 Task: Create a rule from the Agile list, Priority changed -> Complete task in the project ArchBridge if Priority Cleared then Complete Task
Action: Mouse moved to (1009, 92)
Screenshot: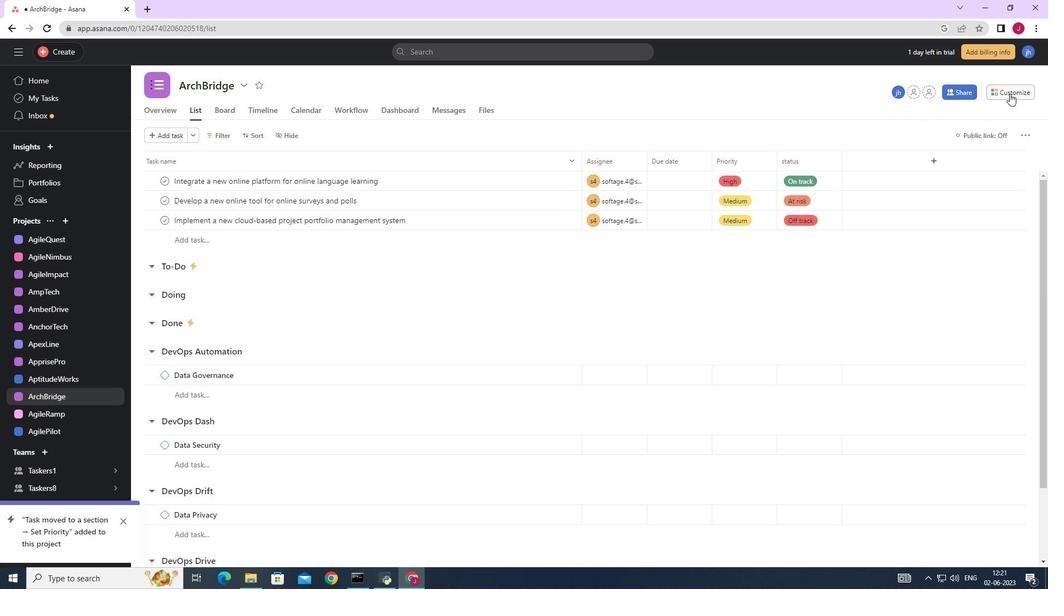 
Action: Mouse pressed left at (1009, 92)
Screenshot: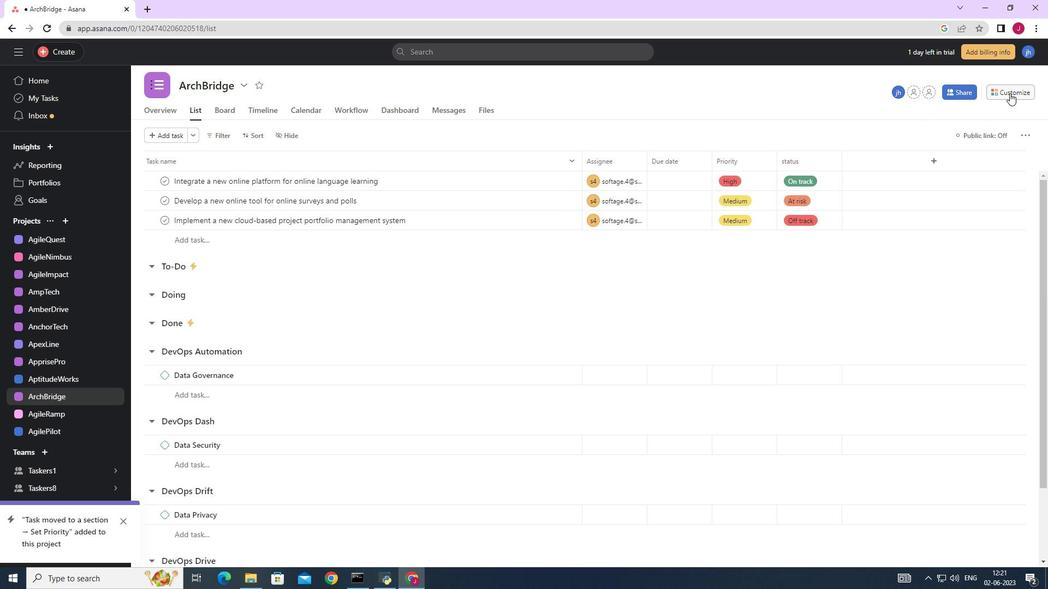 
Action: Mouse moved to (816, 231)
Screenshot: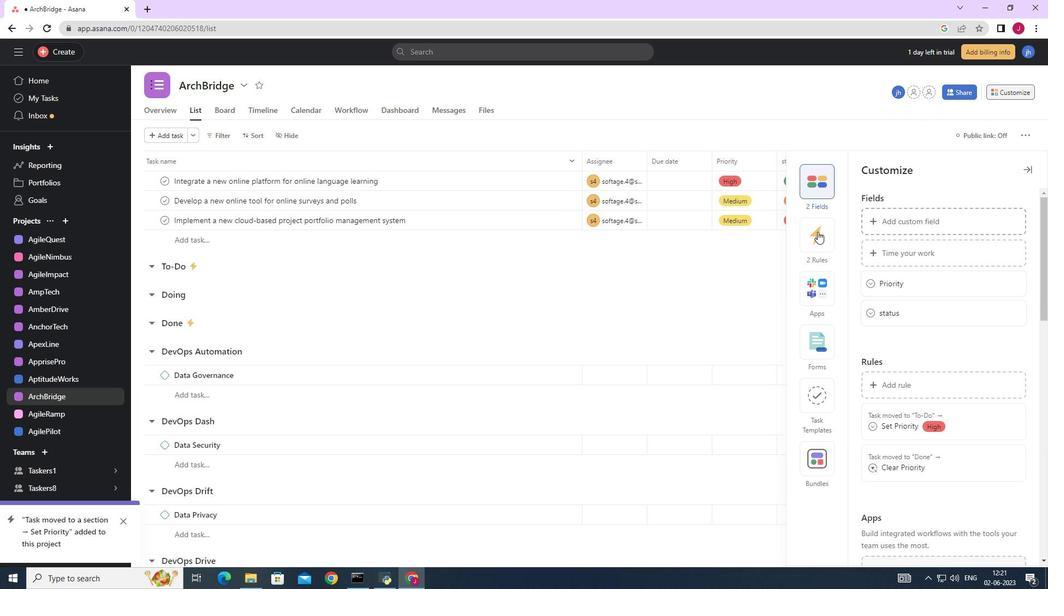 
Action: Mouse pressed left at (816, 231)
Screenshot: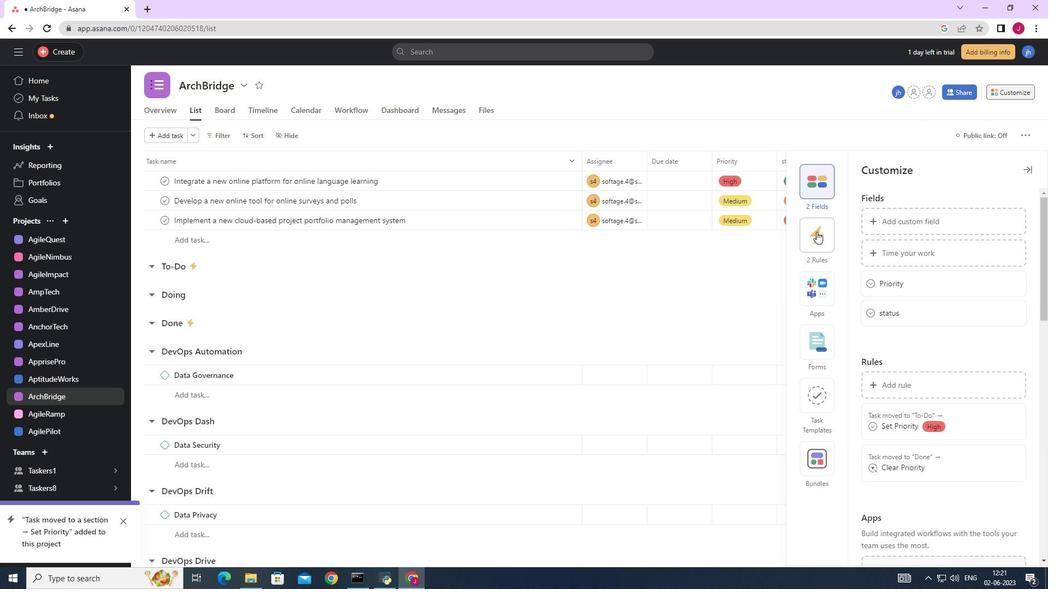 
Action: Mouse moved to (924, 213)
Screenshot: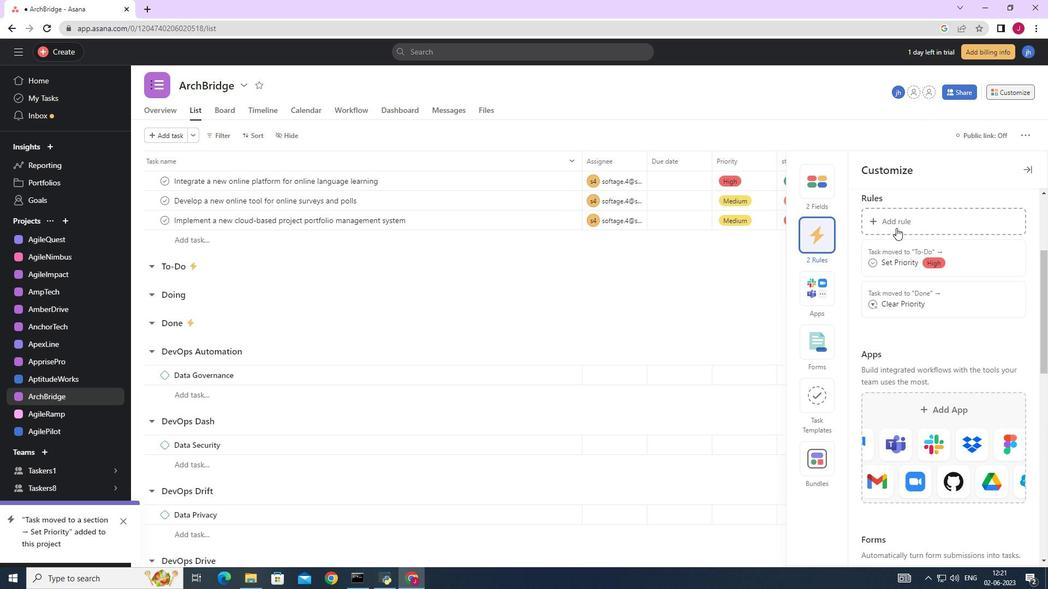 
Action: Mouse pressed left at (924, 213)
Screenshot: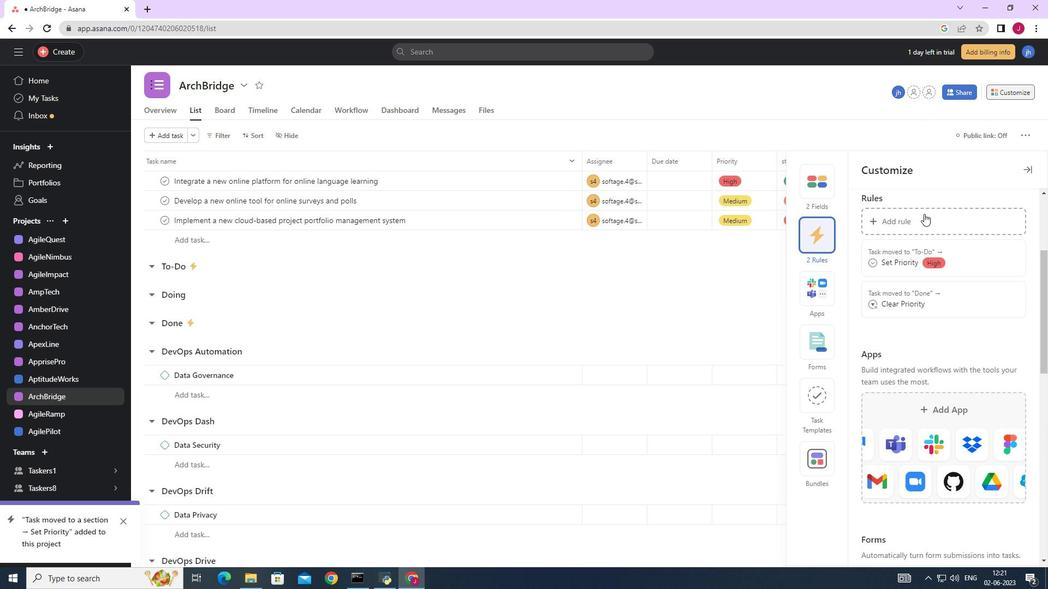 
Action: Mouse moved to (219, 163)
Screenshot: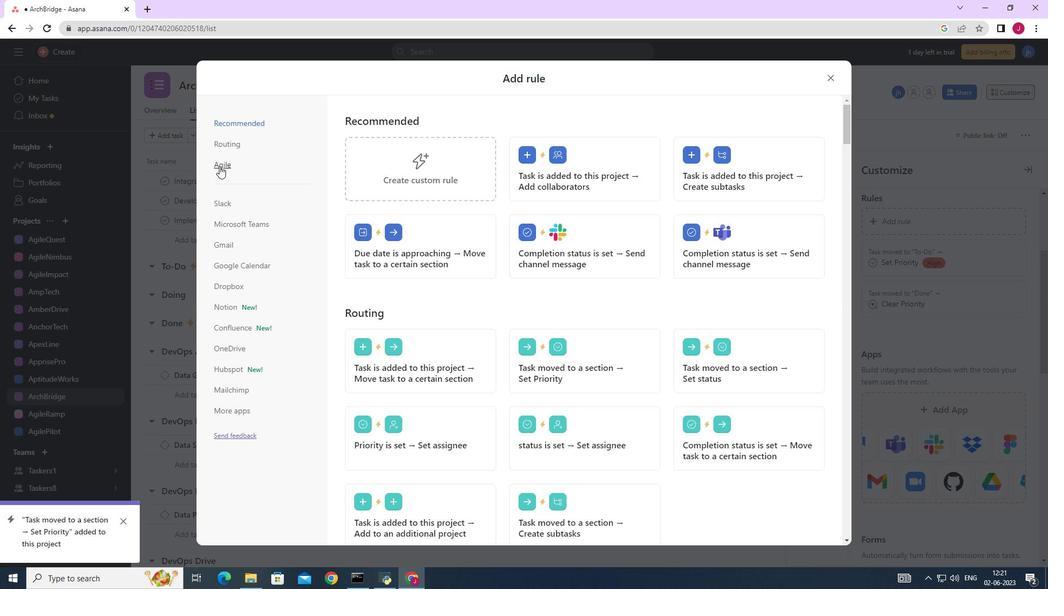 
Action: Mouse pressed left at (219, 163)
Screenshot: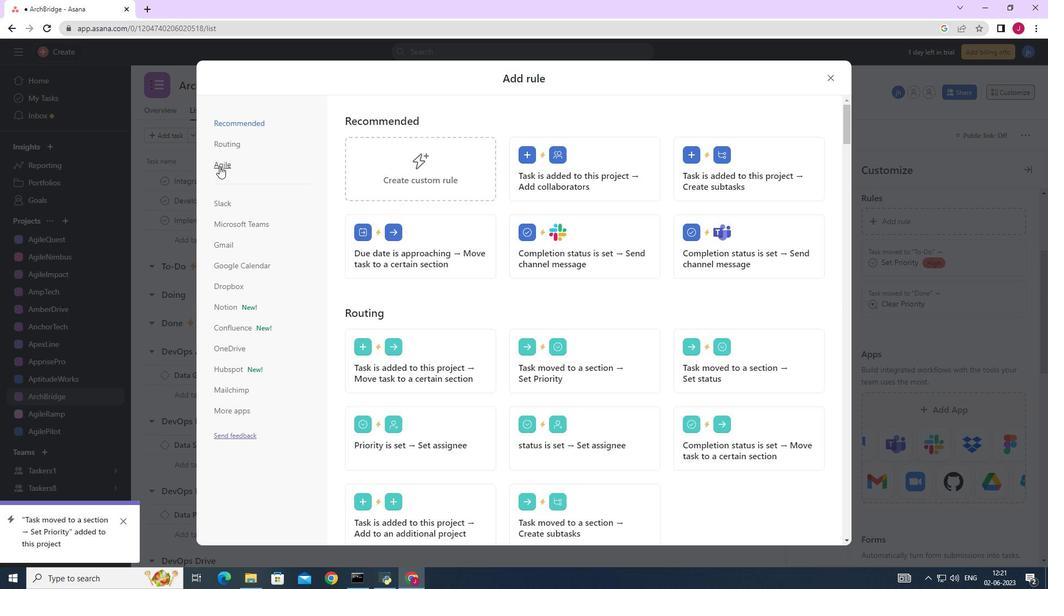 
Action: Mouse moved to (427, 158)
Screenshot: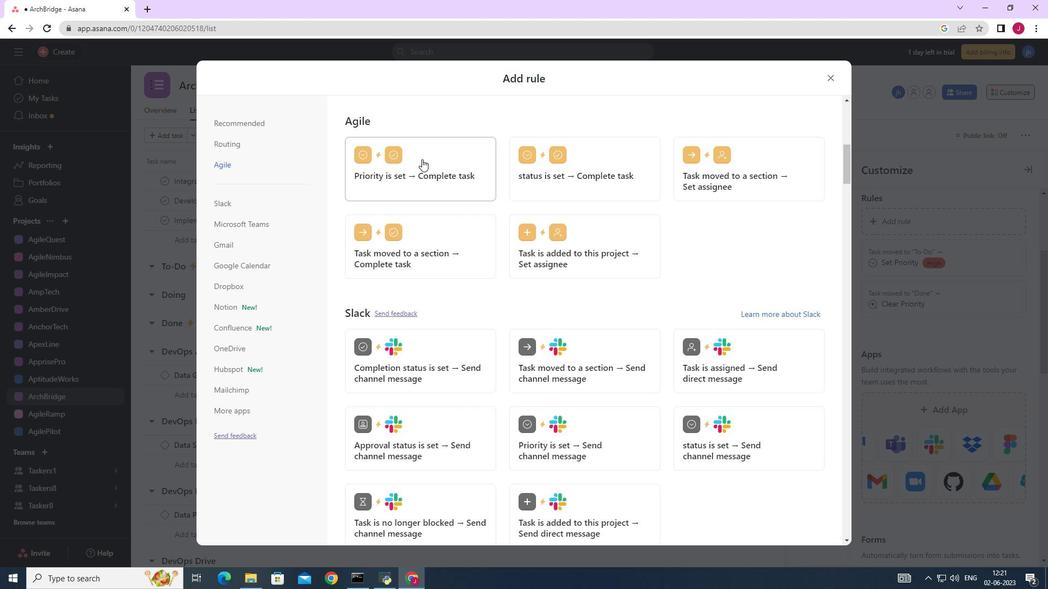 
Action: Mouse pressed left at (427, 158)
Screenshot: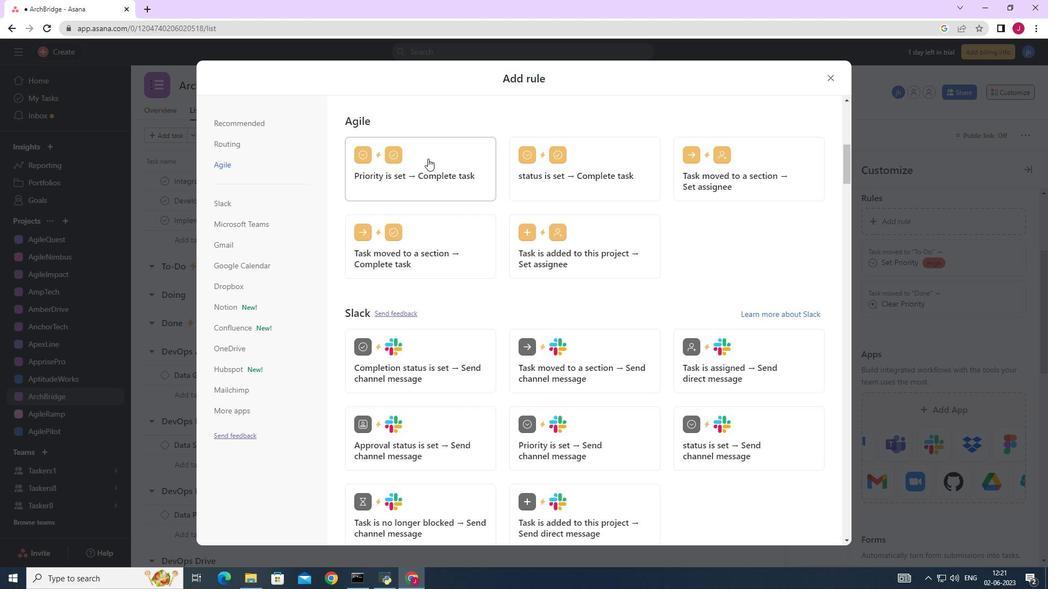 
Action: Mouse moved to (426, 284)
Screenshot: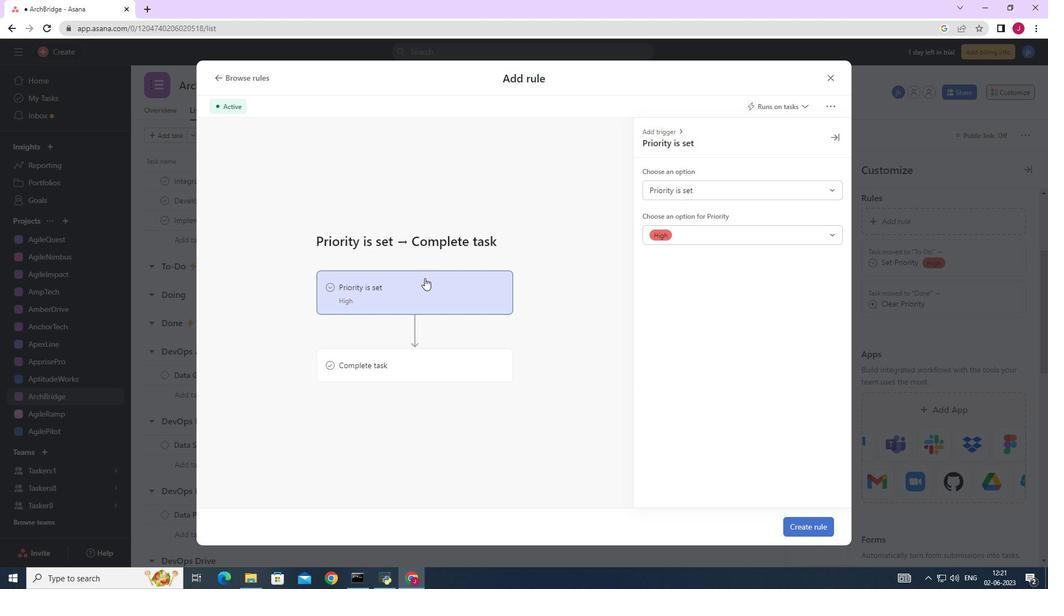 
Action: Mouse pressed left at (426, 284)
Screenshot: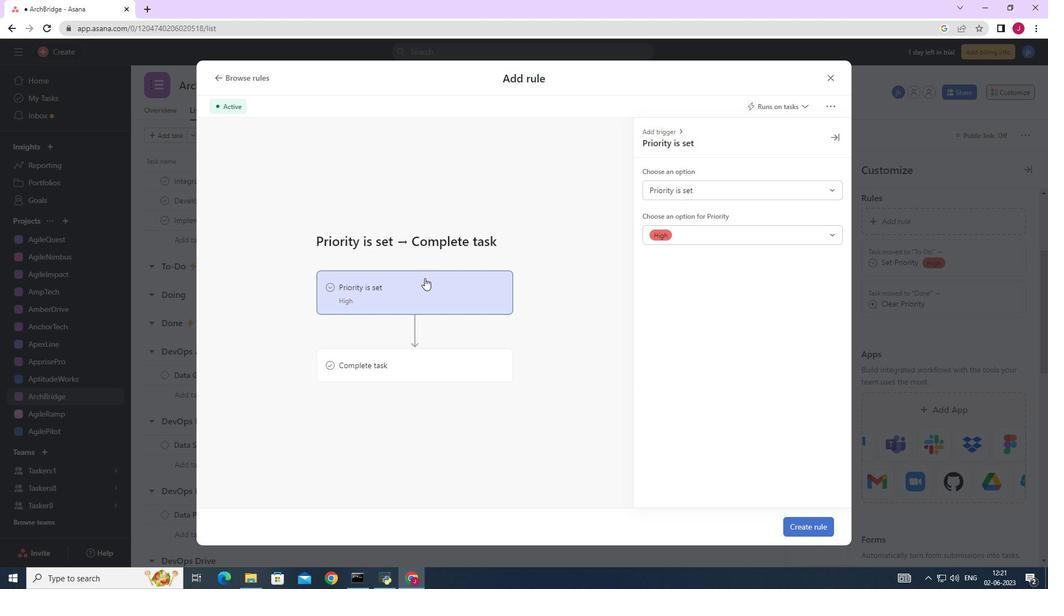 
Action: Mouse moved to (685, 190)
Screenshot: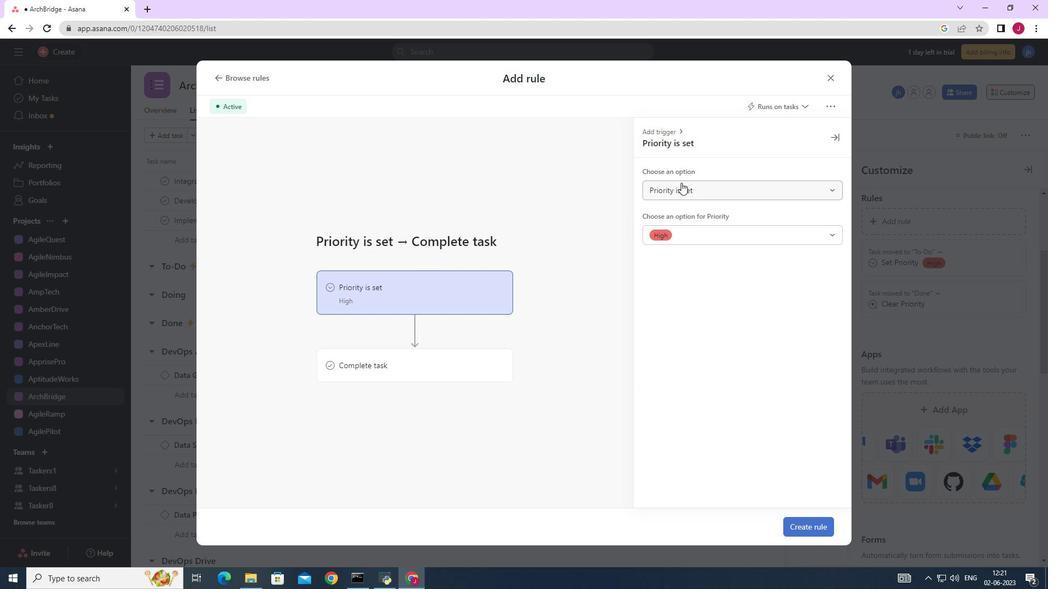 
Action: Mouse pressed left at (685, 190)
Screenshot: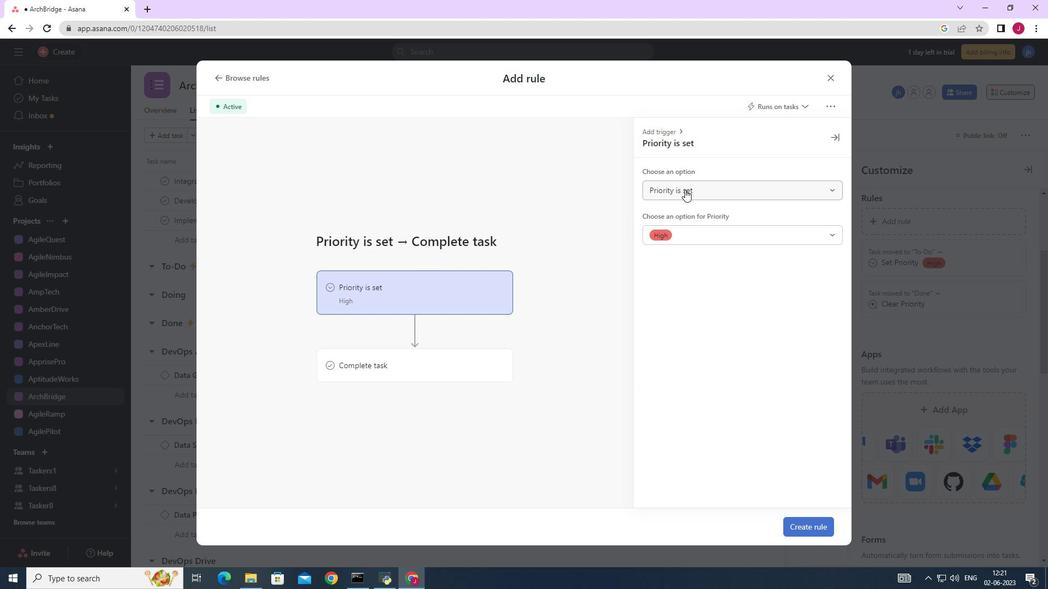 
Action: Mouse moved to (689, 235)
Screenshot: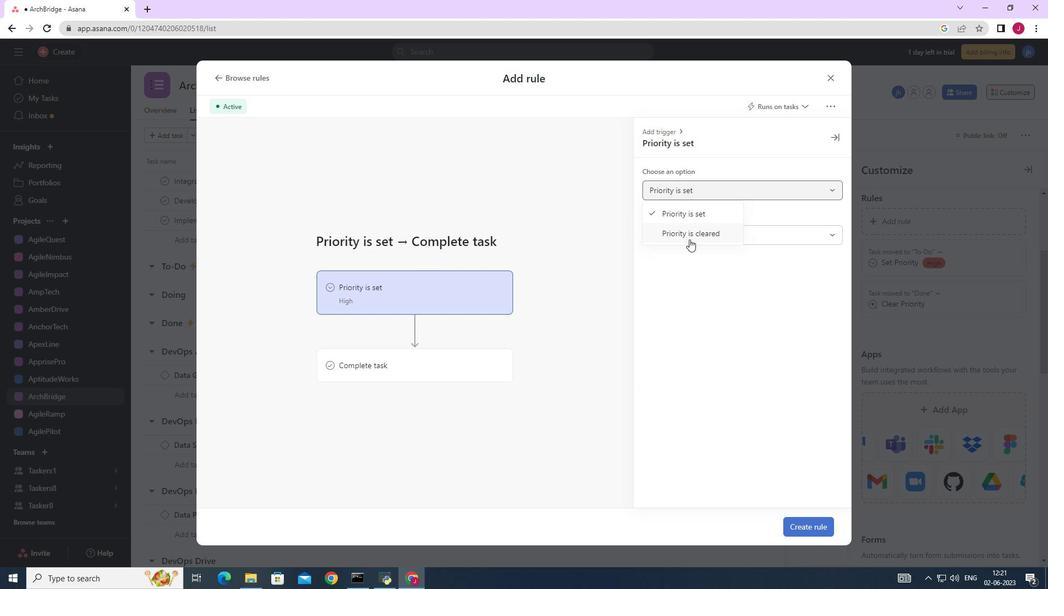 
Action: Mouse pressed left at (689, 235)
Screenshot: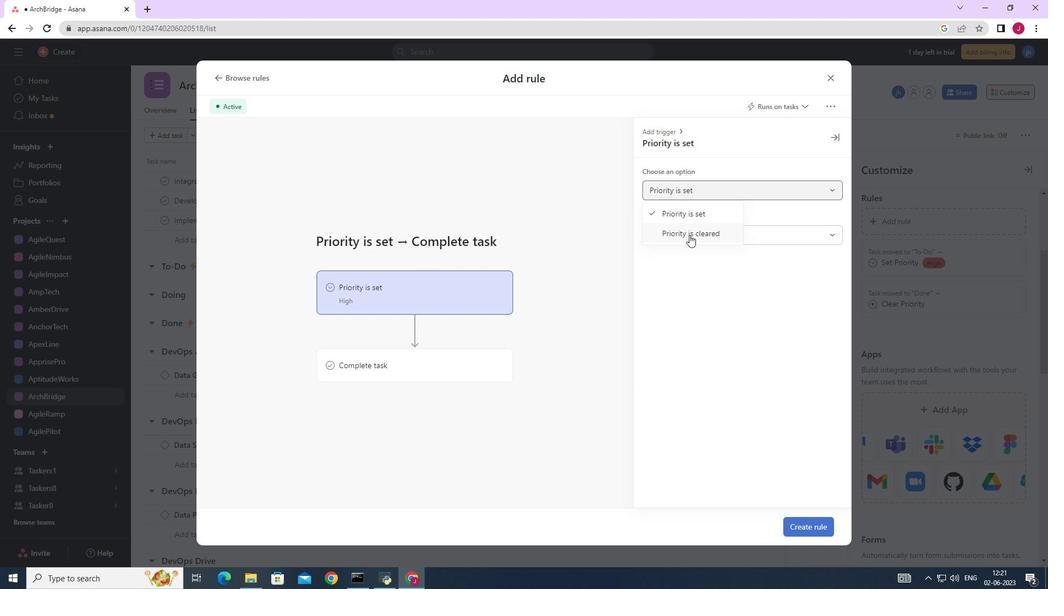 
Action: Mouse moved to (444, 349)
Screenshot: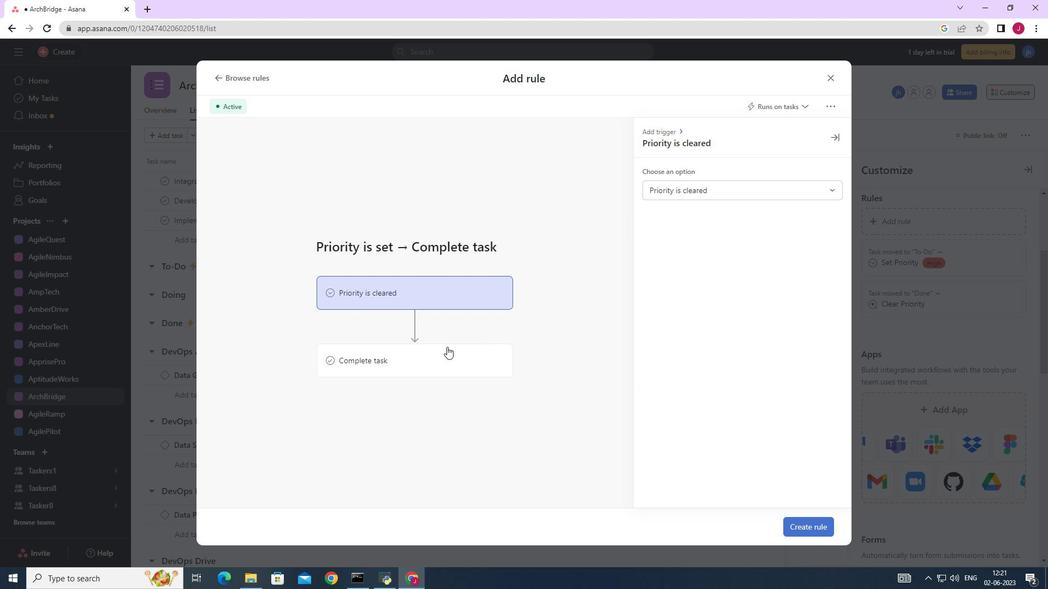 
Action: Mouse pressed left at (444, 349)
Screenshot: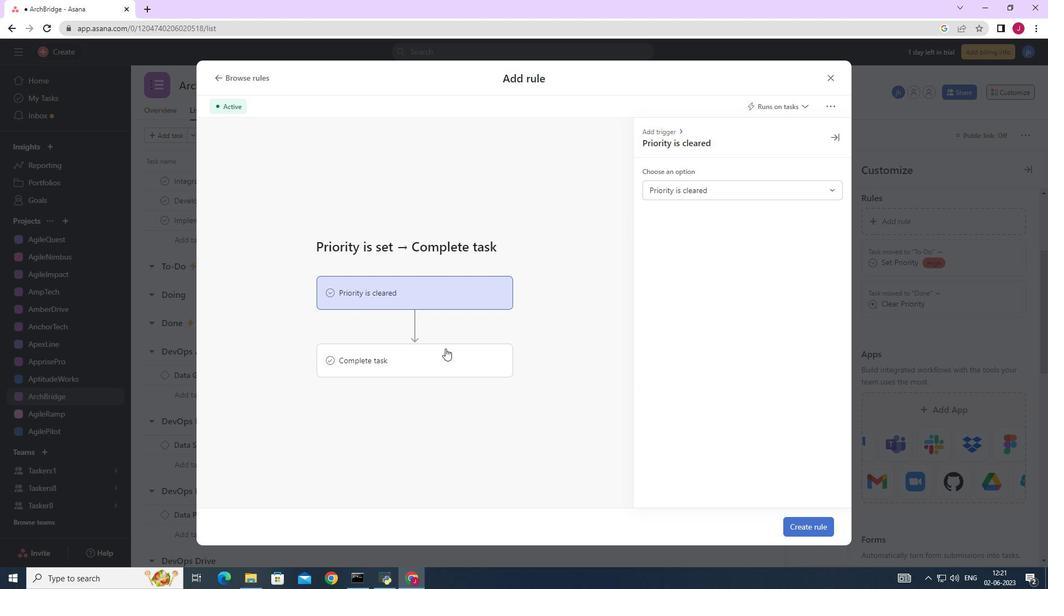 
Action: Mouse moved to (802, 525)
Screenshot: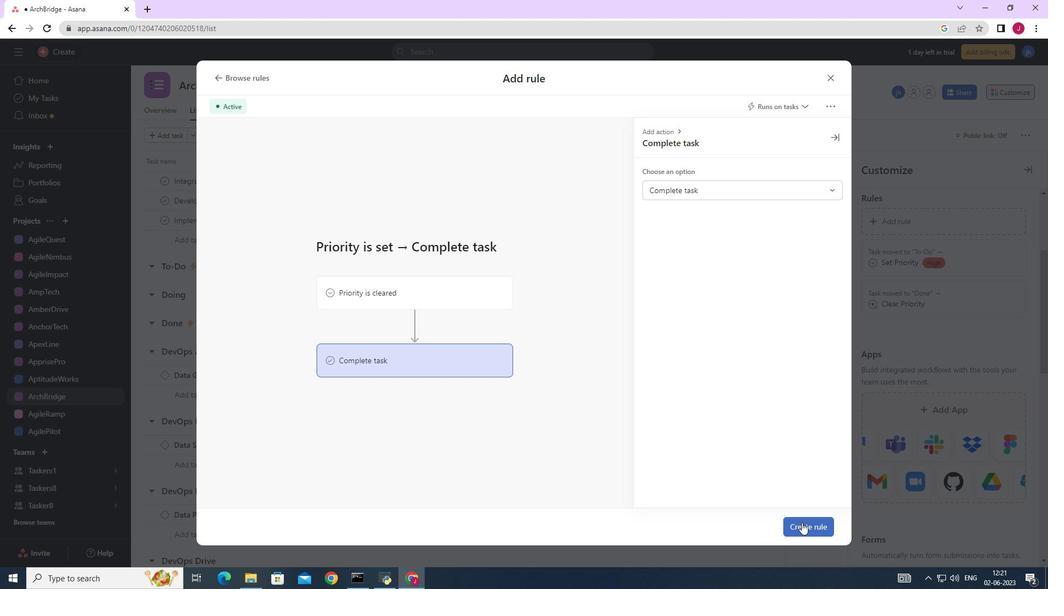 
Action: Mouse pressed left at (802, 525)
Screenshot: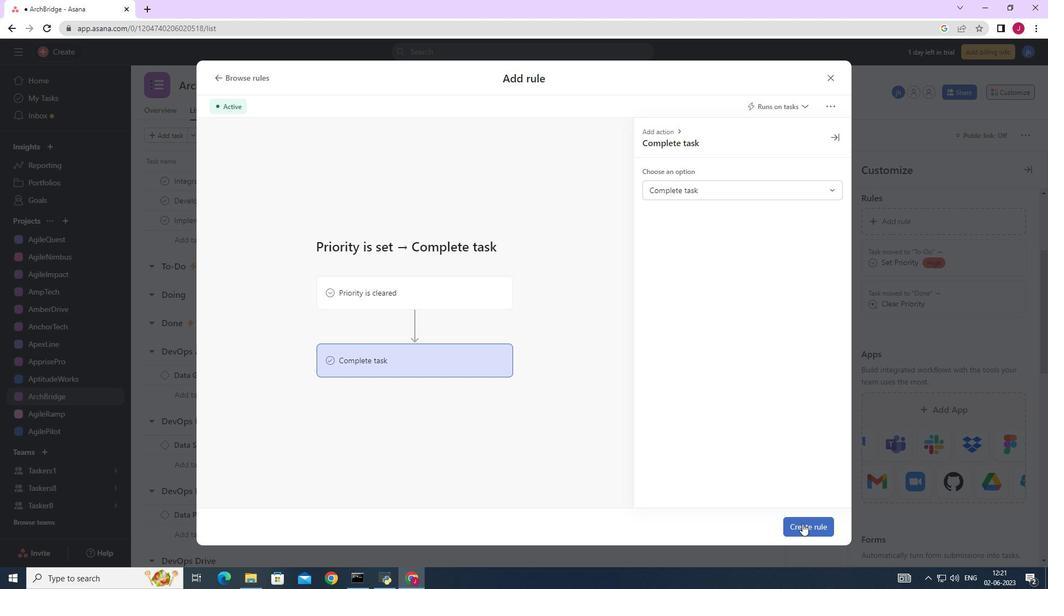 
Action: Mouse moved to (794, 501)
Screenshot: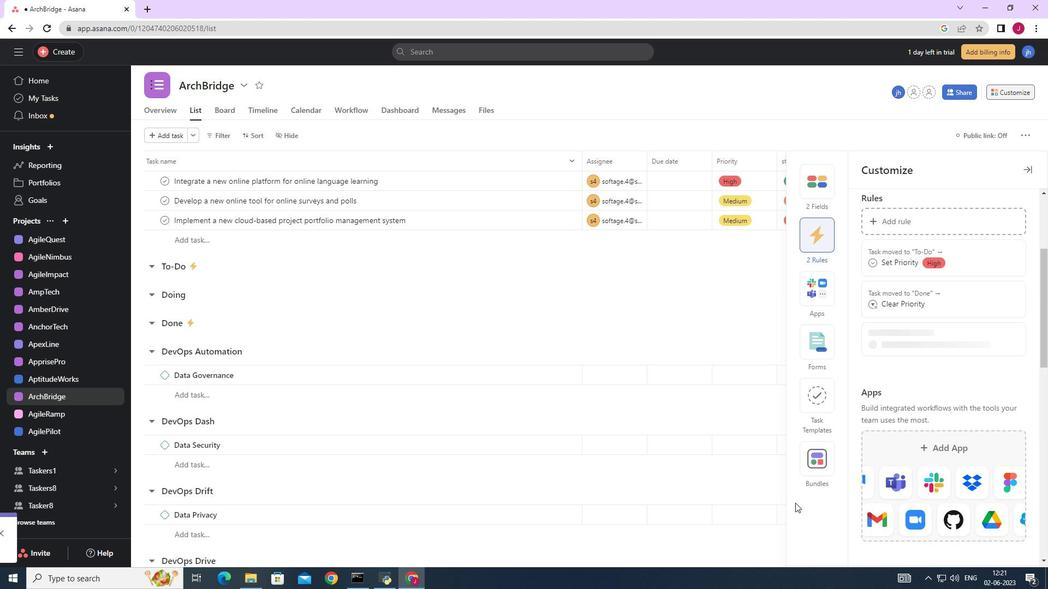 
